 Task: Create and maintain multiple lead processes within the lead lifecycle
Action: Mouse moved to (339, 235)
Screenshot: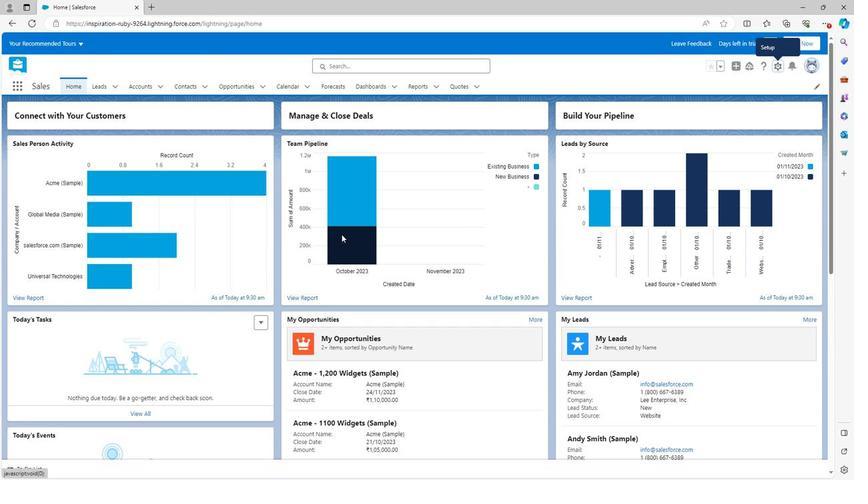 
Action: Mouse scrolled (339, 235) with delta (0, 0)
Screenshot: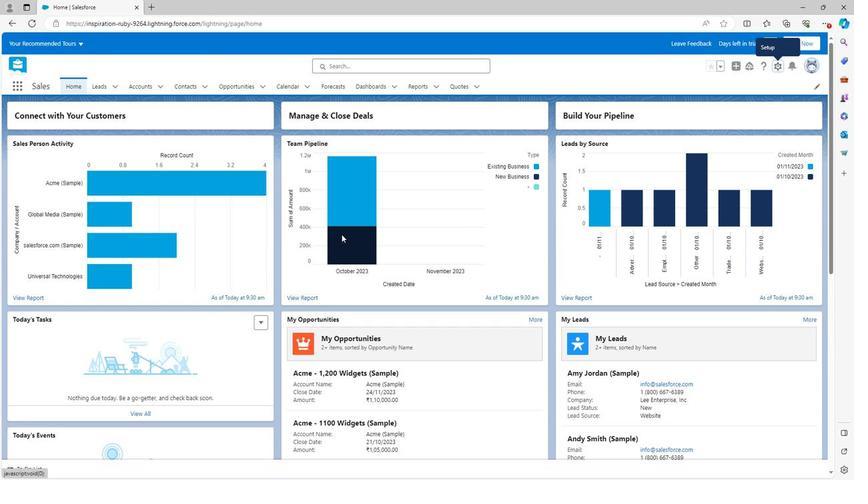 
Action: Mouse moved to (339, 235)
Screenshot: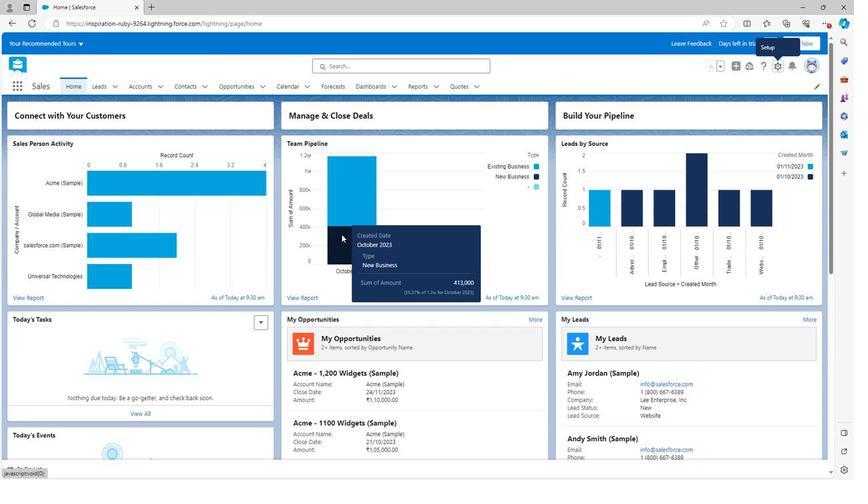 
Action: Mouse scrolled (339, 235) with delta (0, 0)
Screenshot: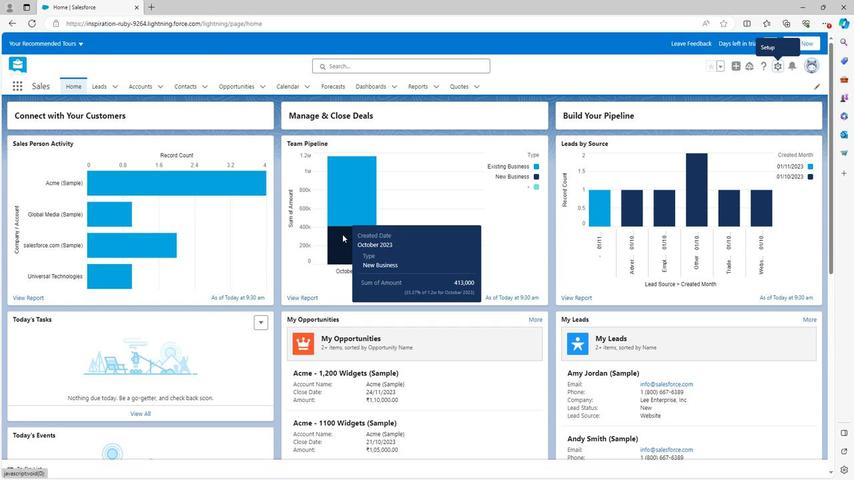 
Action: Mouse scrolled (339, 235) with delta (0, 0)
Screenshot: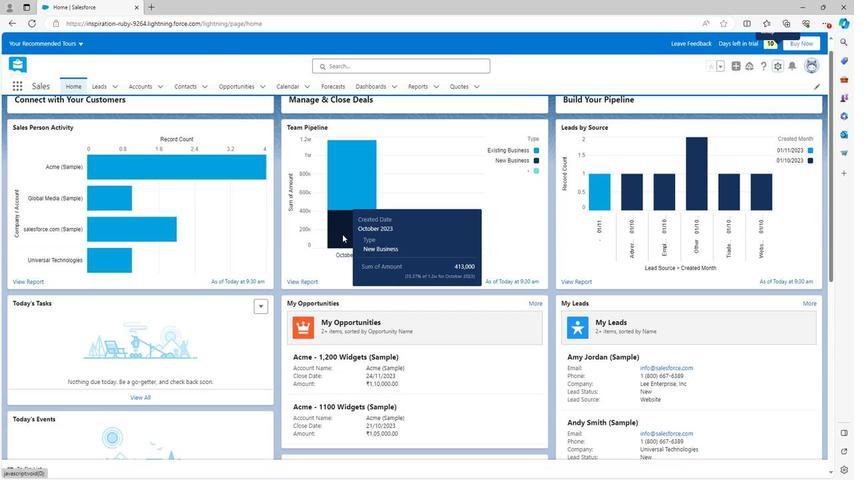 
Action: Mouse moved to (355, 245)
Screenshot: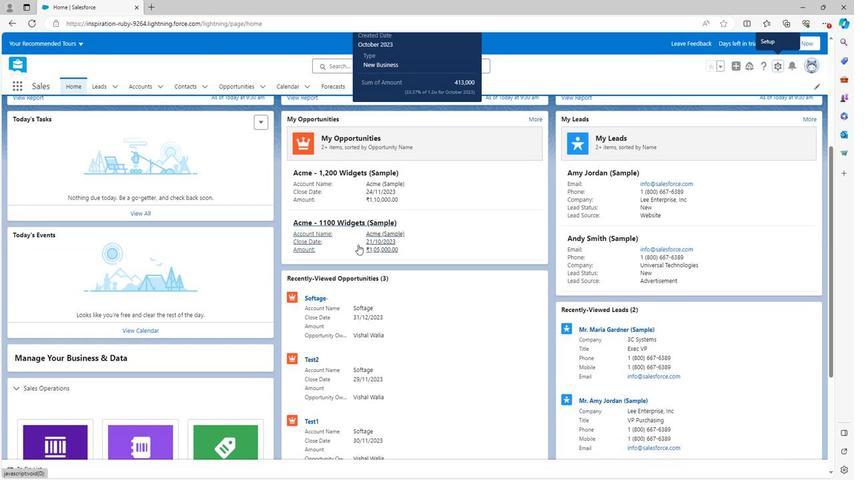 
Action: Mouse scrolled (355, 245) with delta (0, 0)
Screenshot: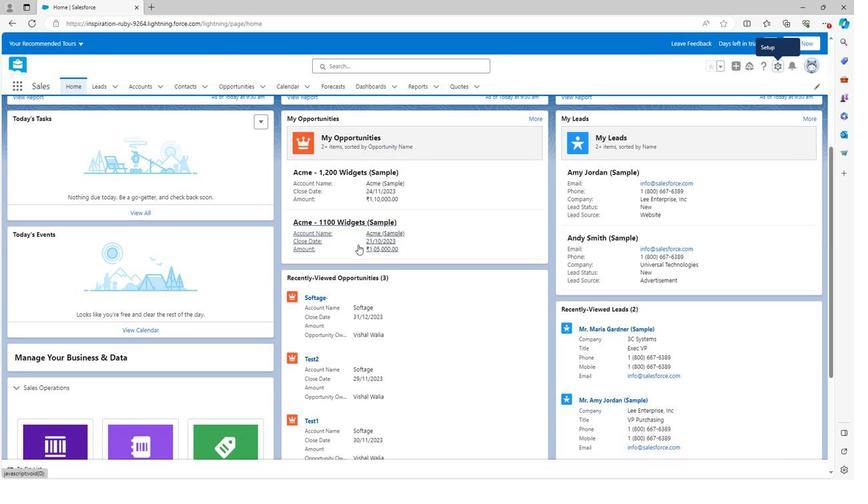 
Action: Mouse scrolled (355, 245) with delta (0, 0)
Screenshot: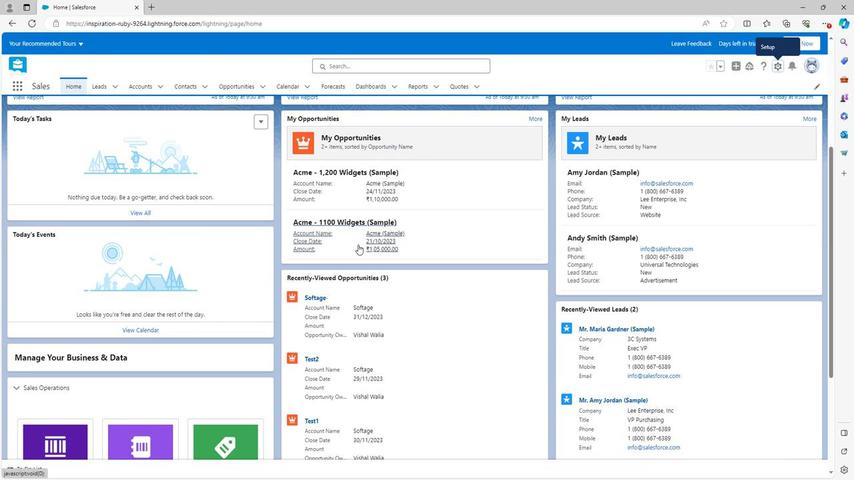 
Action: Mouse scrolled (355, 245) with delta (0, 0)
Screenshot: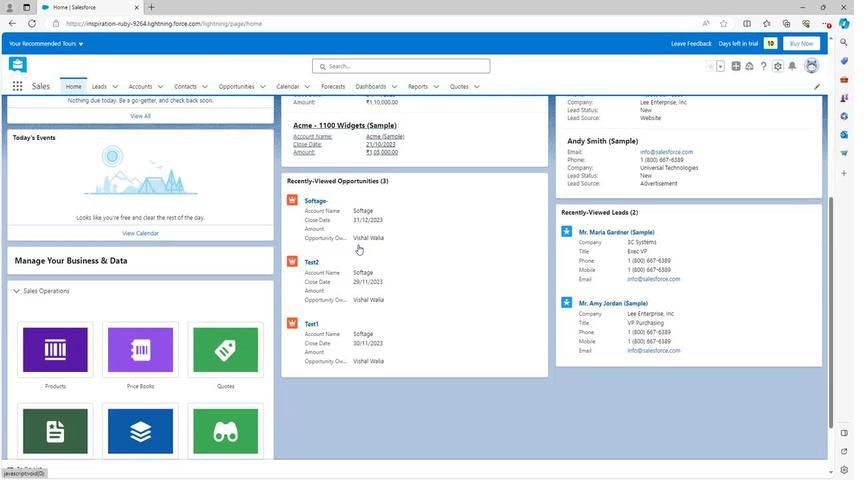 
Action: Mouse moved to (355, 245)
Screenshot: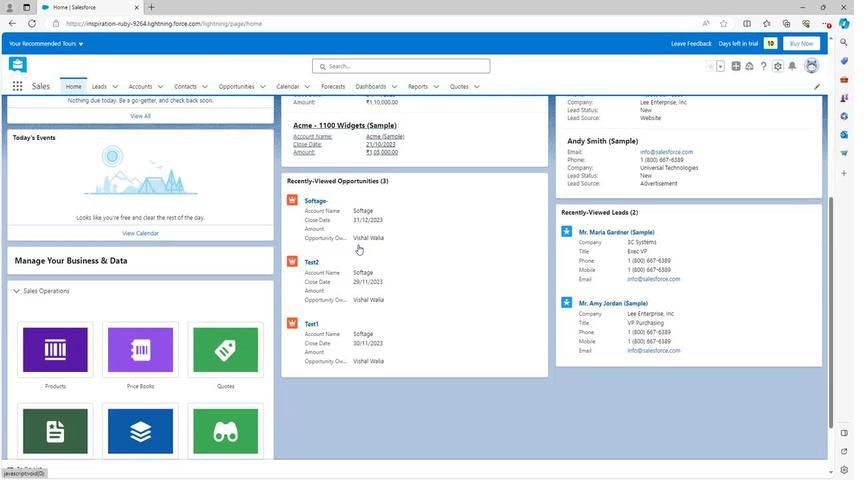 
Action: Mouse scrolled (355, 245) with delta (0, 0)
Screenshot: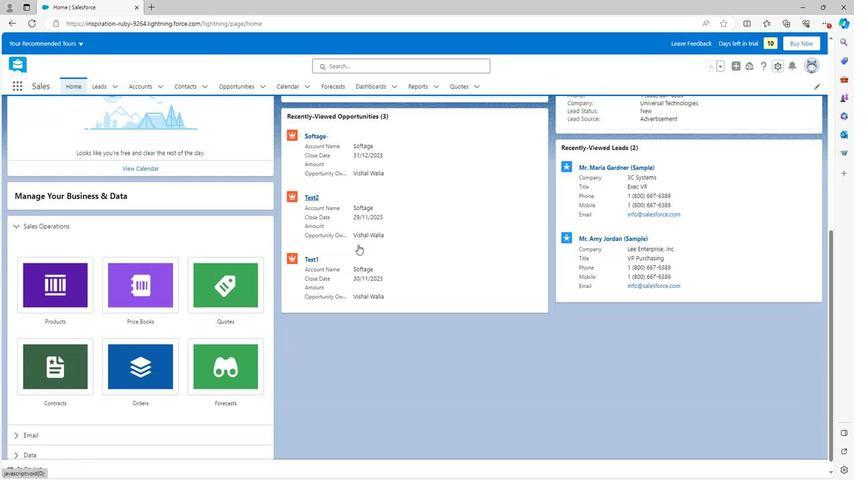 
Action: Mouse moved to (355, 246)
Screenshot: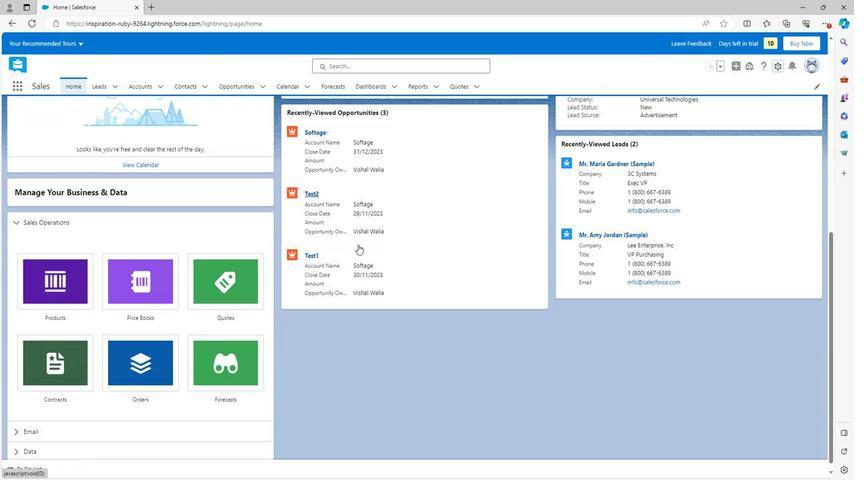 
Action: Mouse scrolled (355, 245) with delta (0, 0)
Screenshot: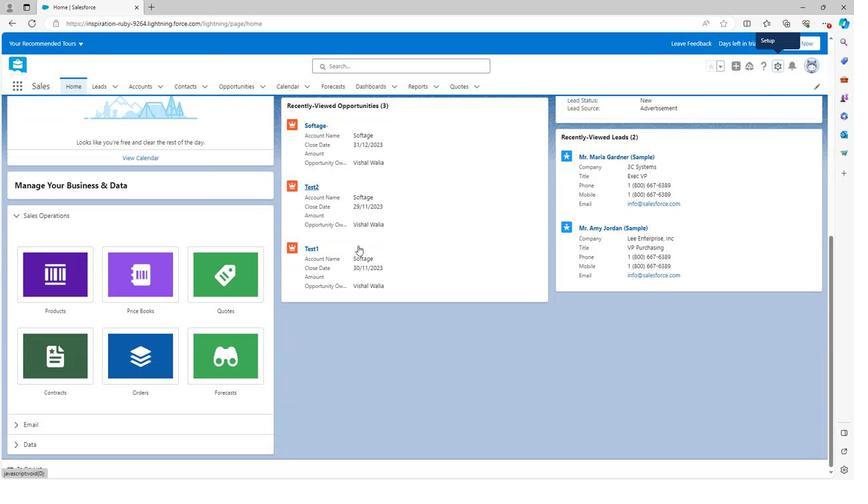 
Action: Mouse scrolled (355, 246) with delta (0, 0)
Screenshot: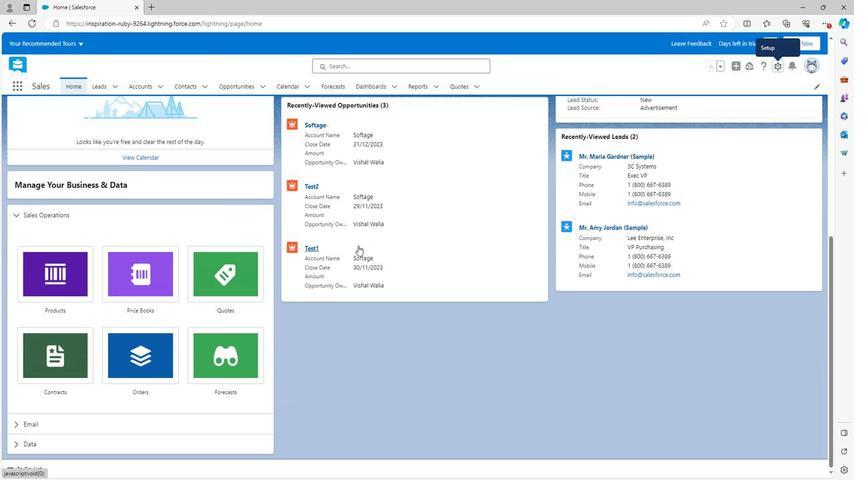 
Action: Mouse scrolled (355, 246) with delta (0, 0)
Screenshot: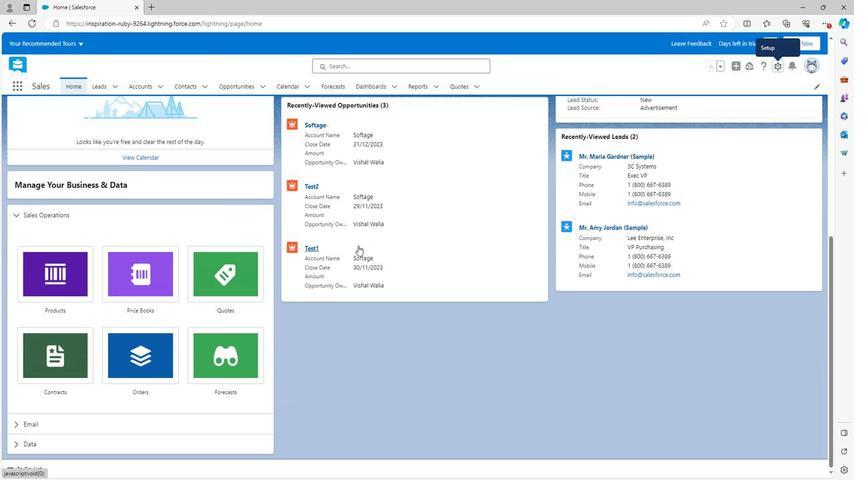 
Action: Mouse scrolled (355, 246) with delta (0, 0)
Screenshot: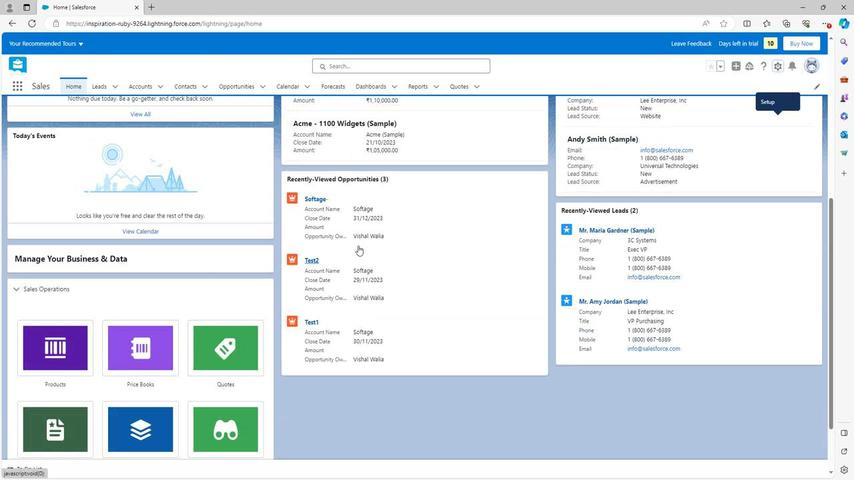 
Action: Mouse scrolled (355, 246) with delta (0, 0)
Screenshot: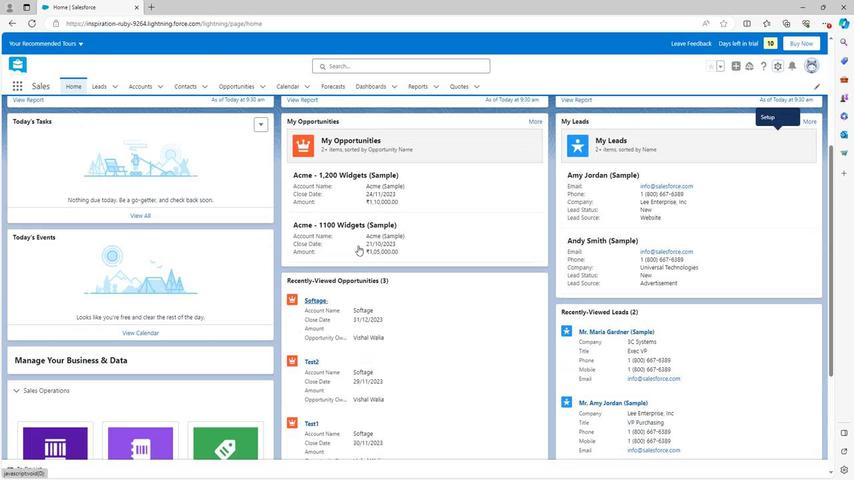 
Action: Mouse scrolled (355, 246) with delta (0, 0)
Screenshot: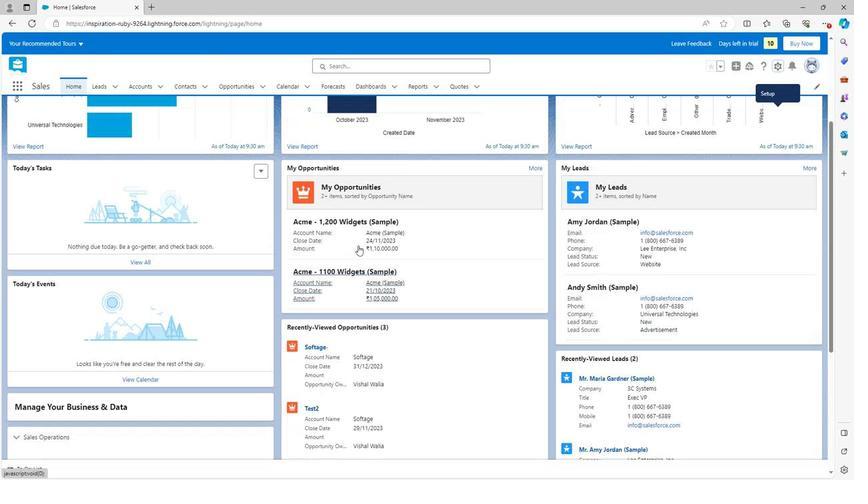 
Action: Mouse scrolled (355, 246) with delta (0, 0)
Screenshot: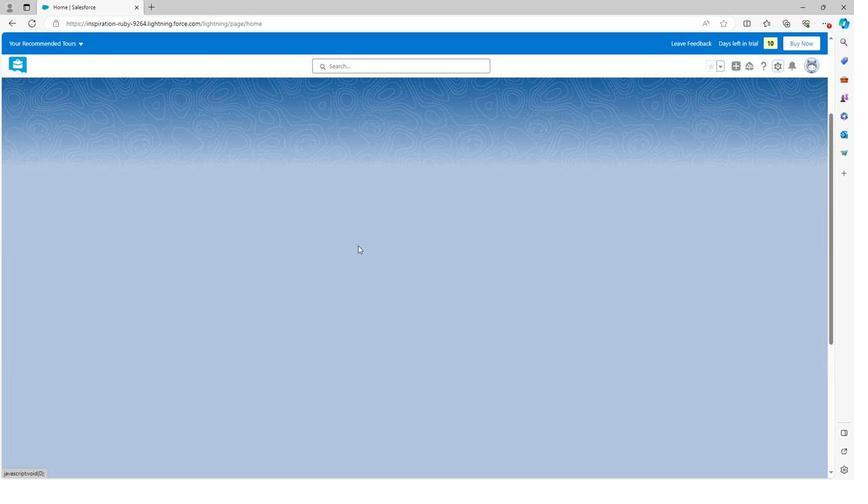 
Action: Mouse moved to (355, 246)
Screenshot: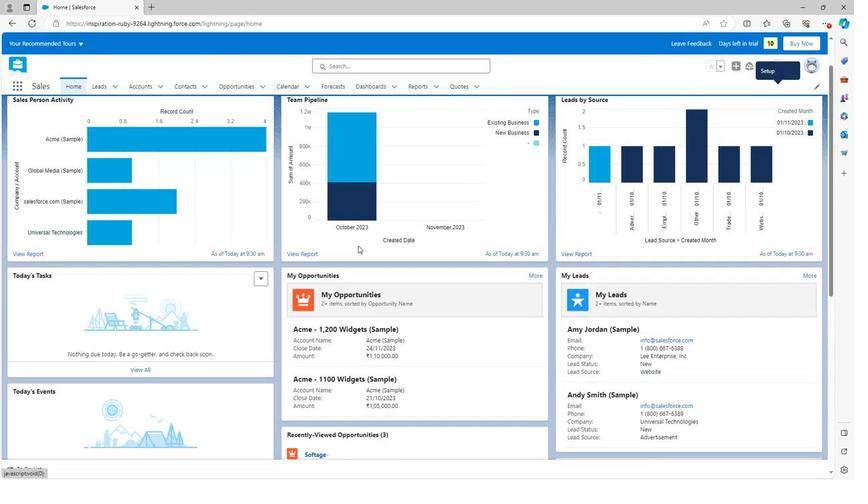 
Action: Mouse scrolled (355, 246) with delta (0, 0)
Screenshot: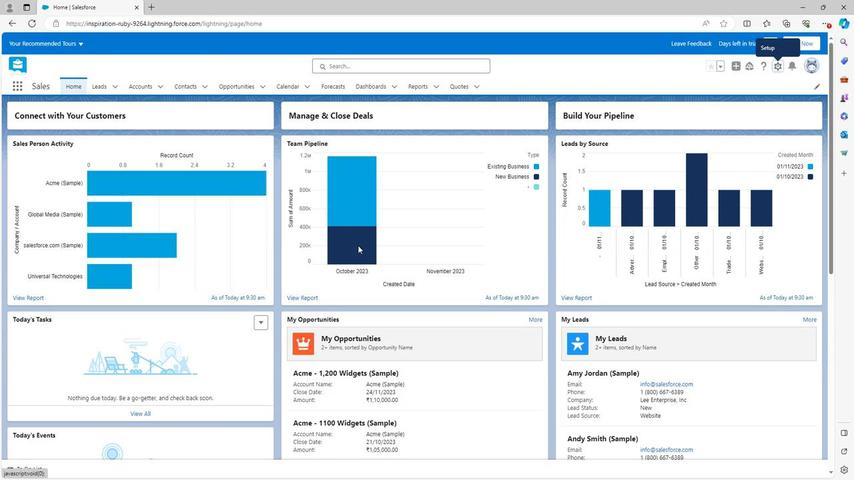 
Action: Mouse scrolled (355, 246) with delta (0, 0)
Screenshot: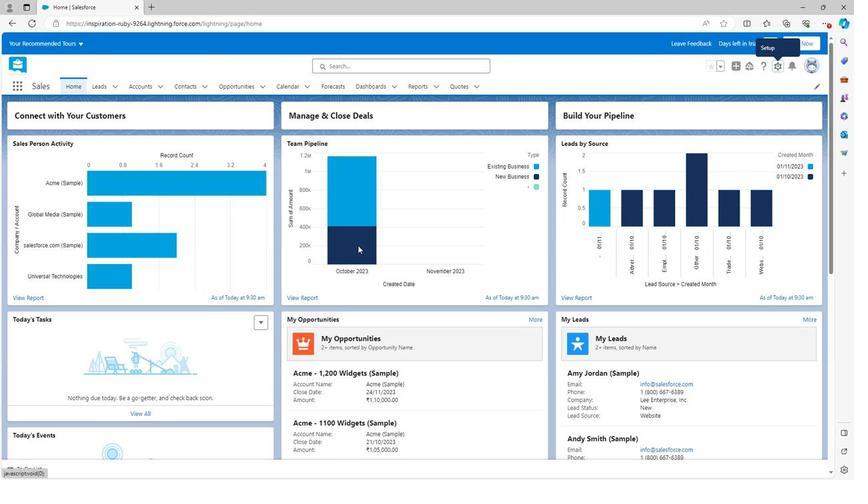 
Action: Mouse scrolled (355, 246) with delta (0, 0)
Screenshot: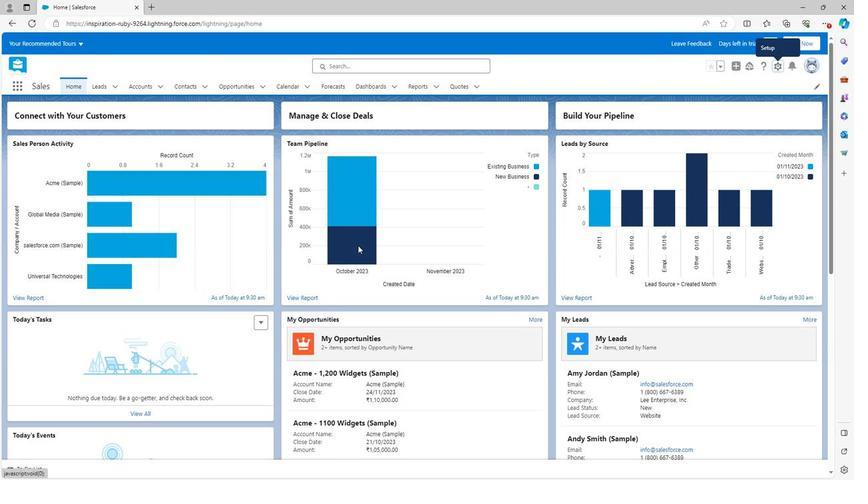 
Action: Mouse moved to (355, 245)
Screenshot: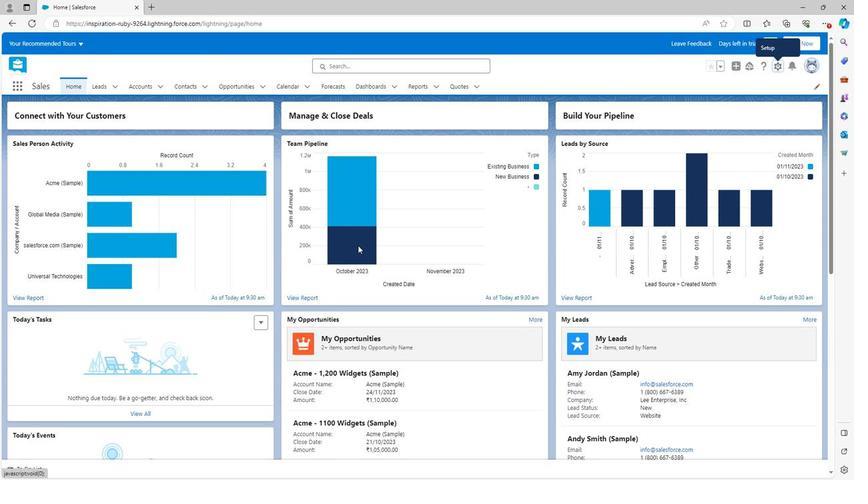 
Action: Mouse scrolled (355, 245) with delta (0, 0)
Screenshot: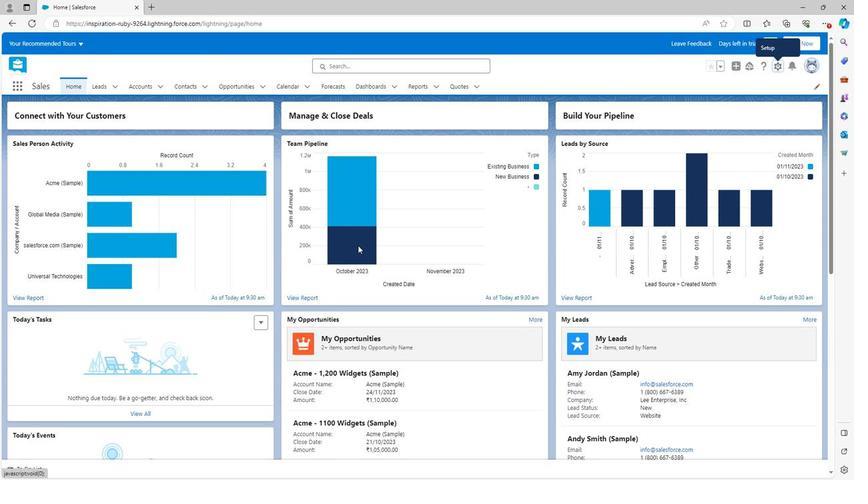 
Action: Mouse moved to (771, 72)
Screenshot: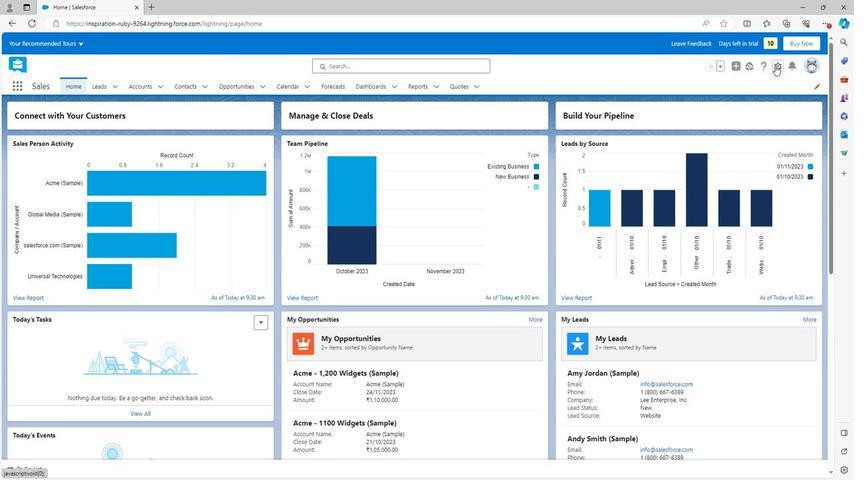 
Action: Mouse pressed left at (771, 72)
Screenshot: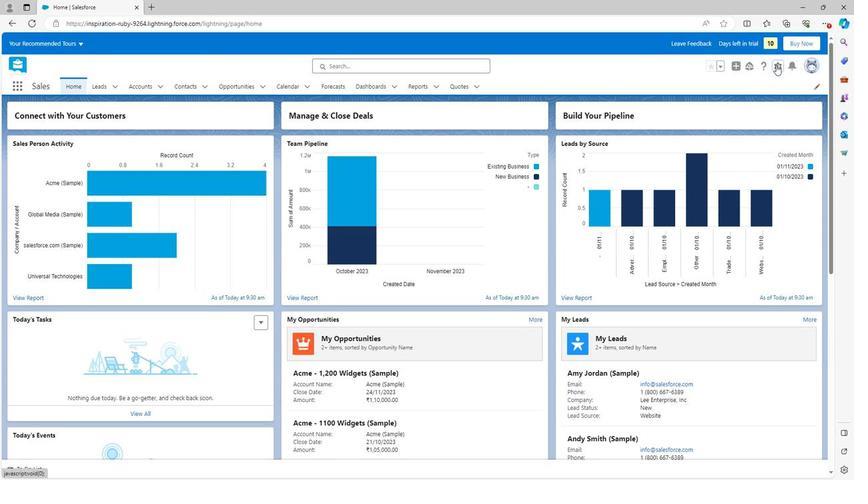 
Action: Mouse moved to (743, 97)
Screenshot: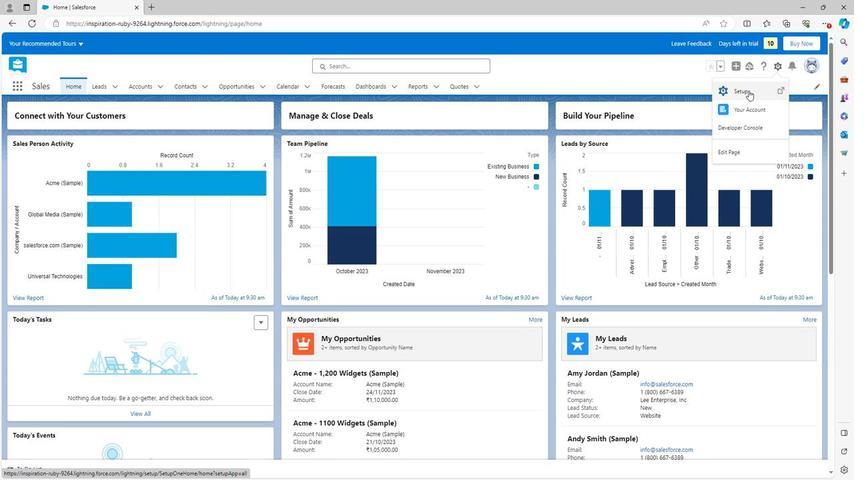 
Action: Mouse pressed left at (743, 97)
Screenshot: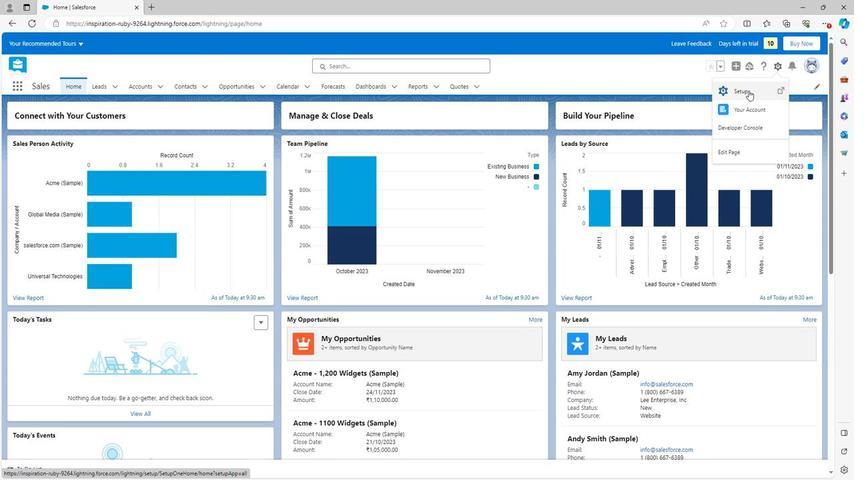 
Action: Mouse moved to (50, 244)
Screenshot: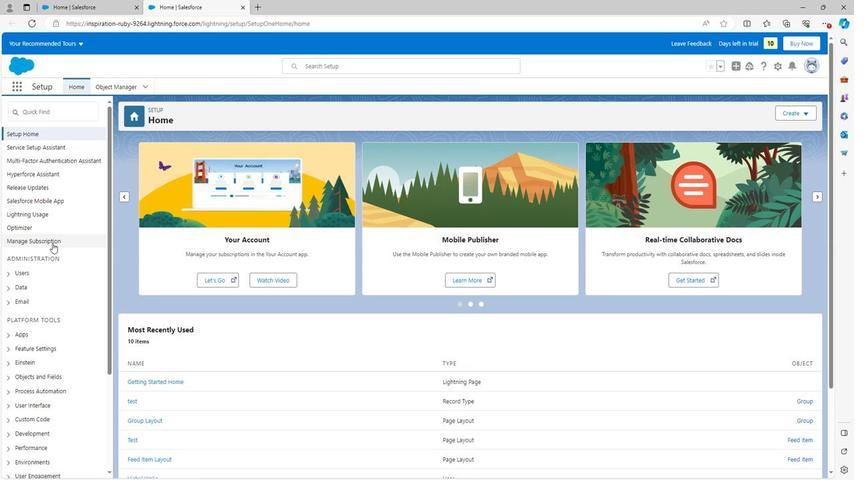 
Action: Mouse scrolled (50, 244) with delta (0, 0)
Screenshot: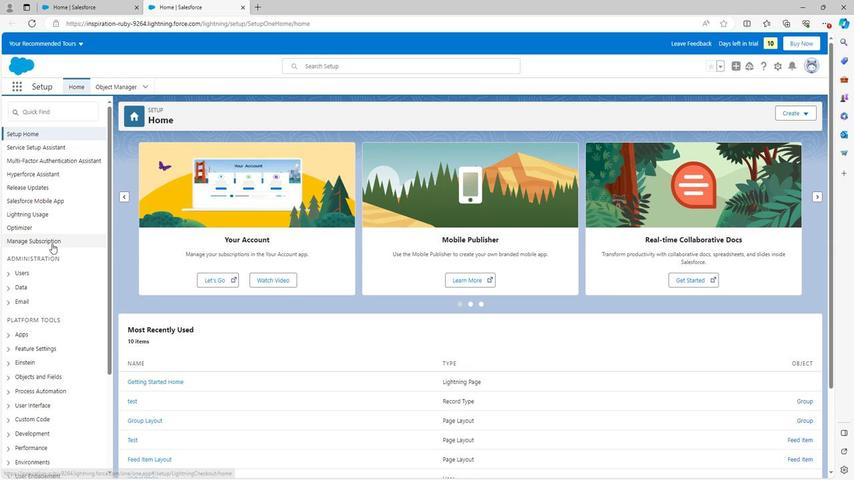 
Action: Mouse scrolled (50, 244) with delta (0, 0)
Screenshot: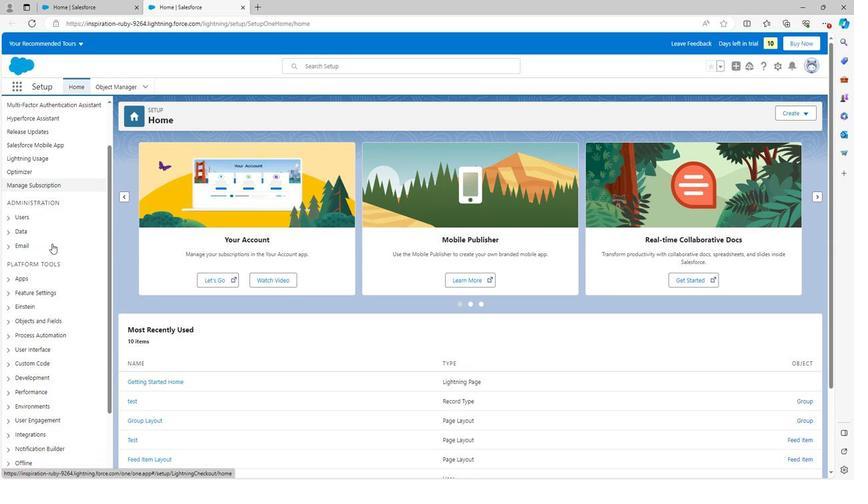 
Action: Mouse moved to (5, 233)
Screenshot: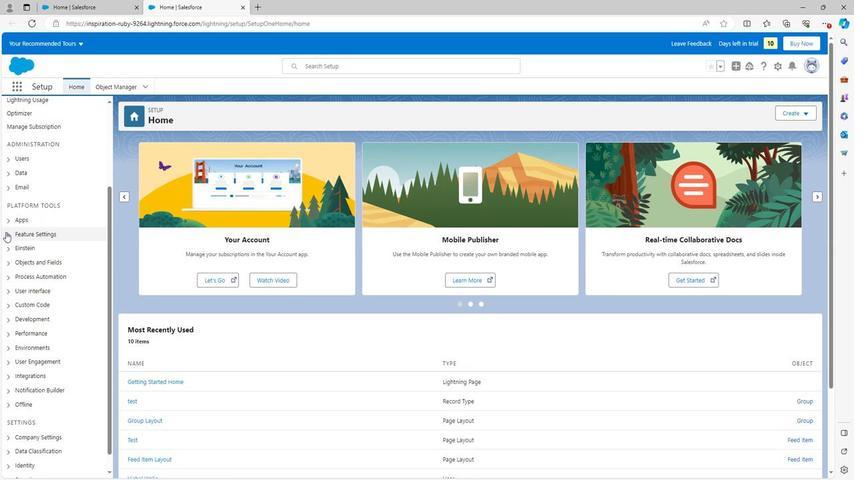 
Action: Mouse pressed left at (5, 233)
Screenshot: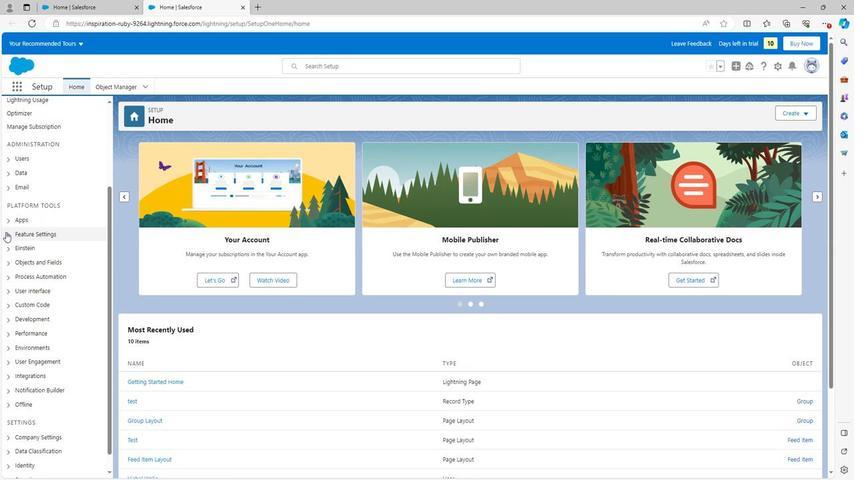 
Action: Mouse moved to (20, 242)
Screenshot: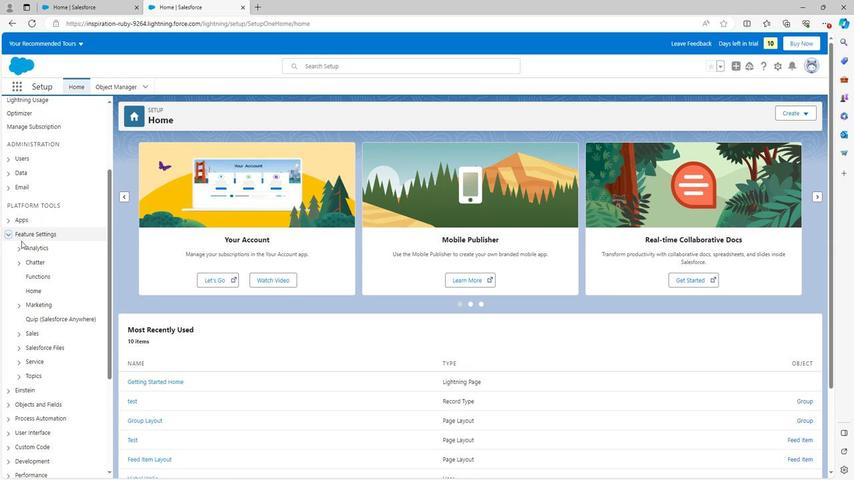 
Action: Mouse scrolled (20, 241) with delta (0, 0)
Screenshot: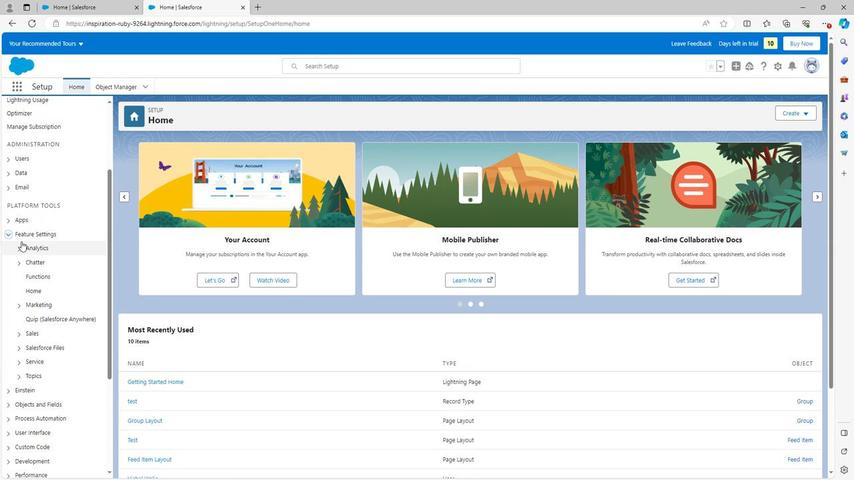 
Action: Mouse scrolled (20, 241) with delta (0, 0)
Screenshot: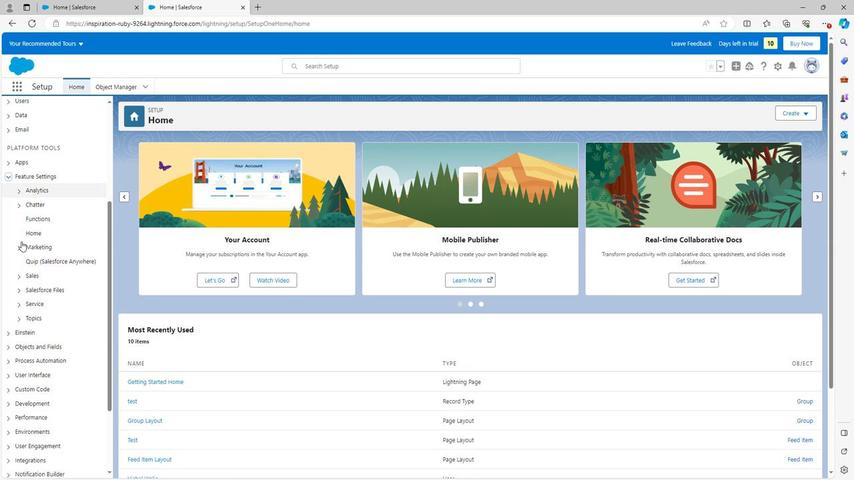 
Action: Mouse moved to (18, 190)
Screenshot: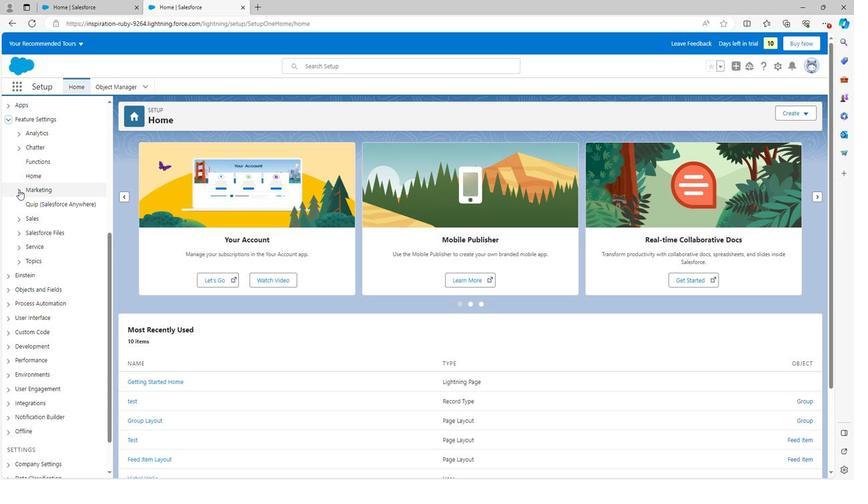 
Action: Mouse pressed left at (18, 190)
Screenshot: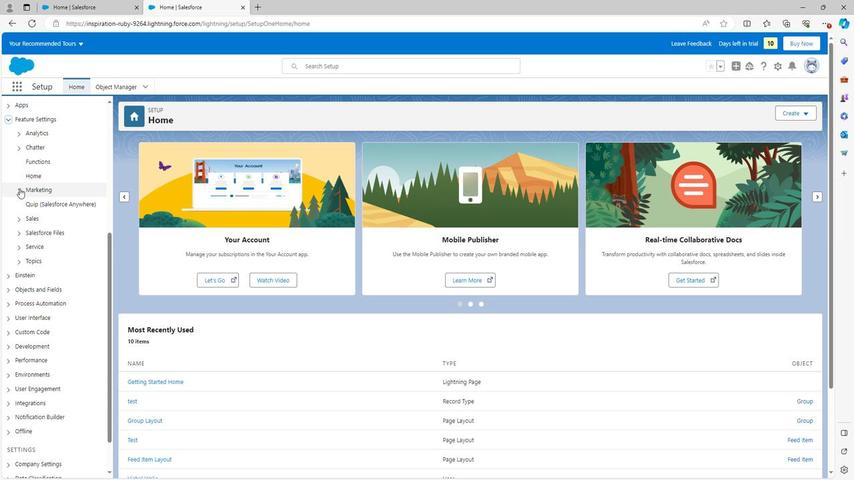 
Action: Mouse moved to (47, 263)
Screenshot: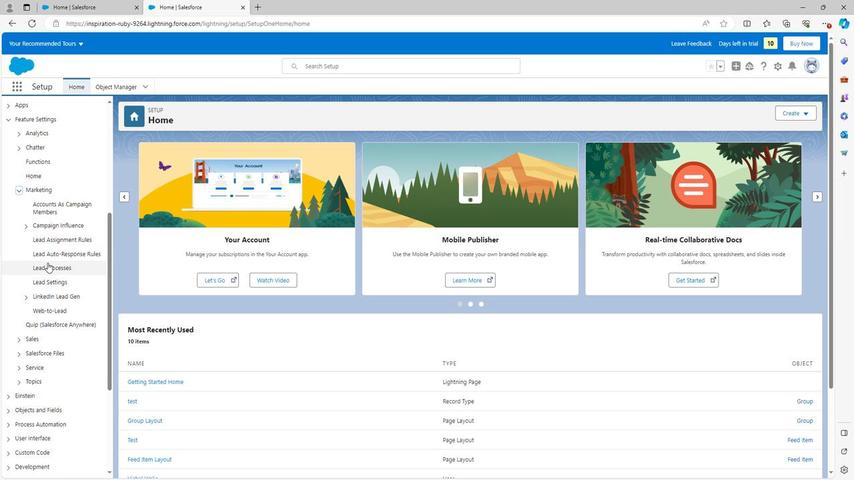 
Action: Mouse pressed left at (47, 263)
Screenshot: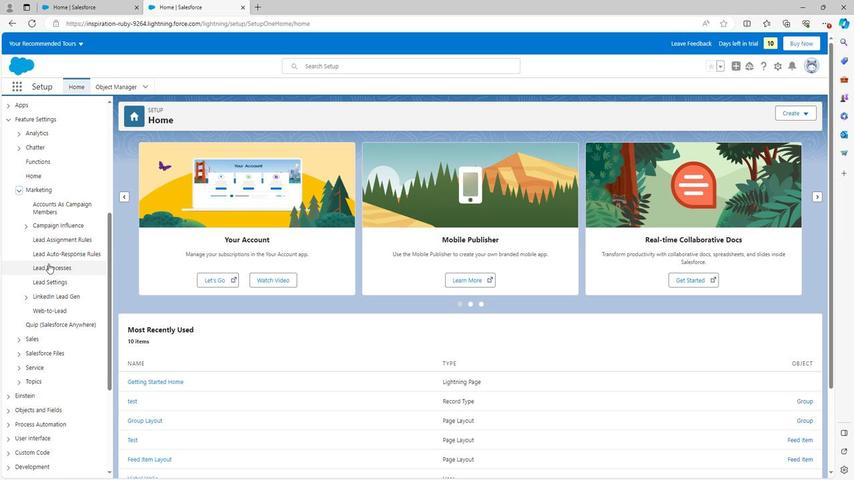 
Action: Mouse moved to (52, 265)
Screenshot: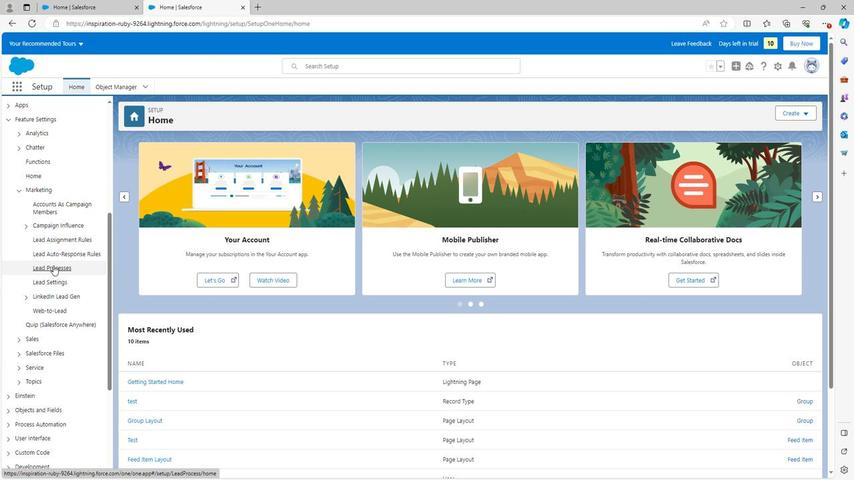
Action: Mouse pressed left at (52, 265)
Screenshot: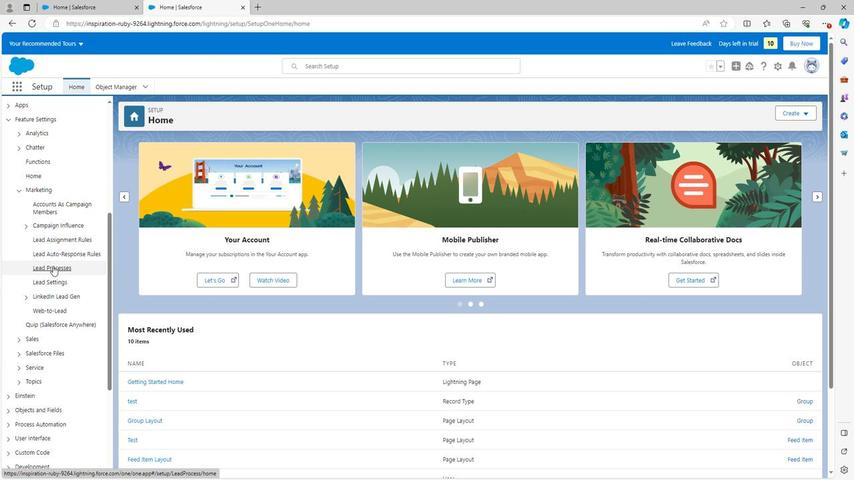 
Action: Mouse moved to (343, 200)
Screenshot: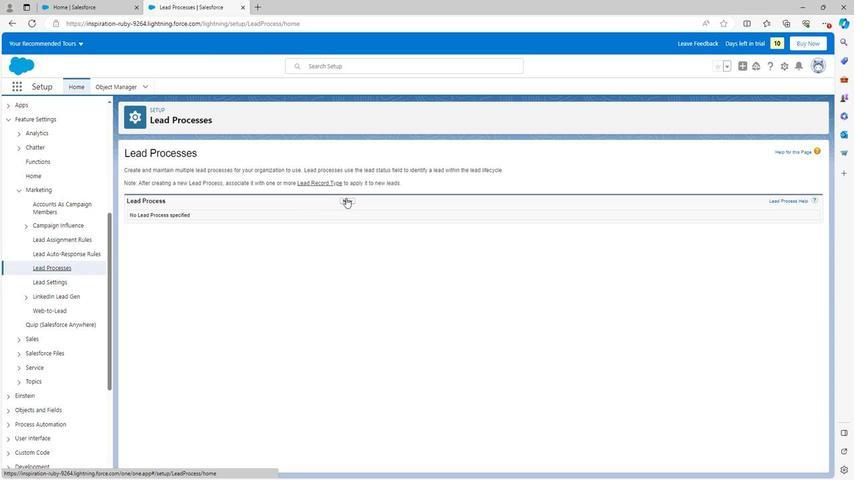 
Action: Mouse pressed left at (343, 200)
Screenshot: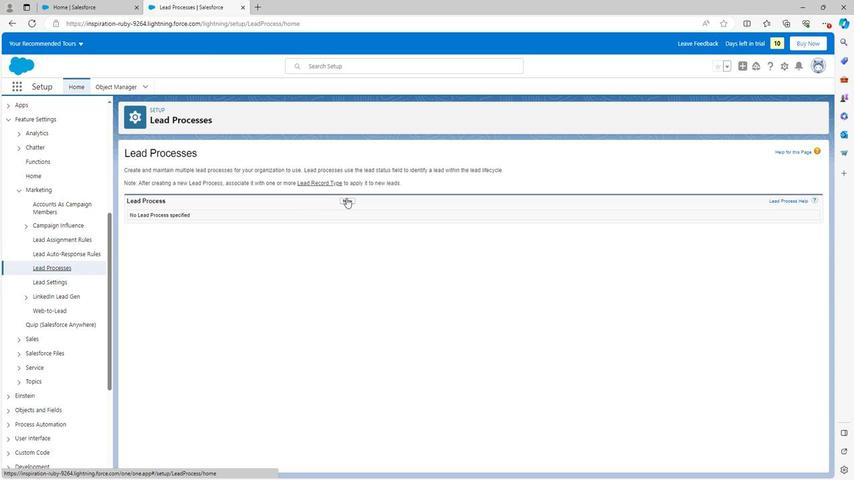 
Action: Mouse moved to (270, 221)
Screenshot: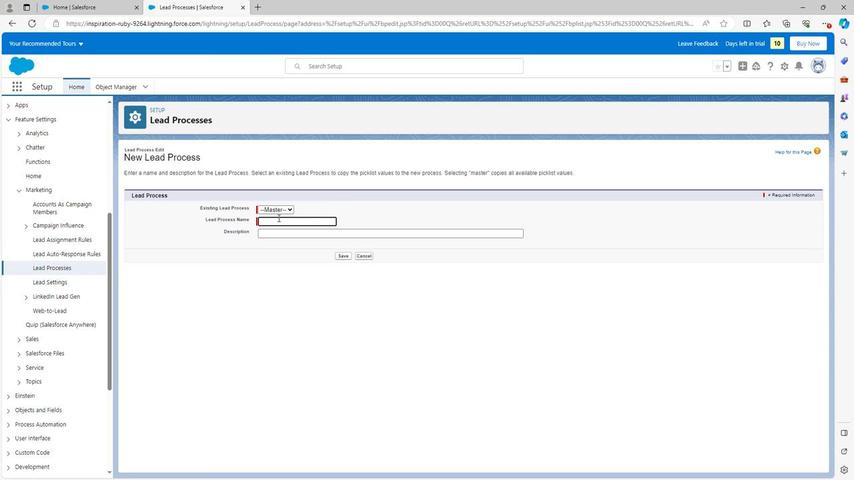 
Action: Mouse pressed left at (270, 221)
Screenshot: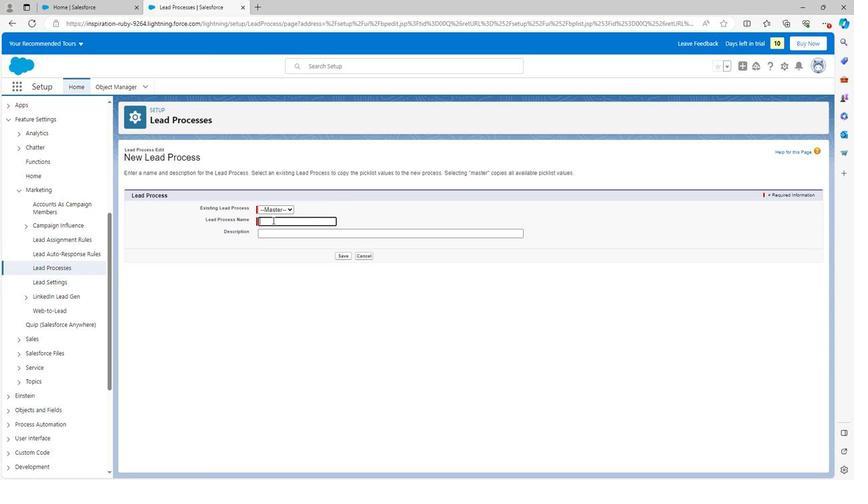 
Action: Key pressed <Key.shift>
Screenshot: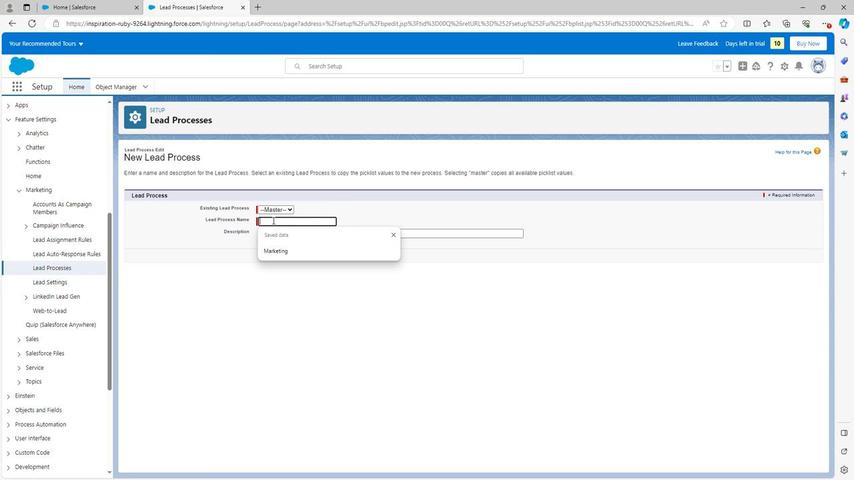 
Action: Mouse moved to (270, 221)
Screenshot: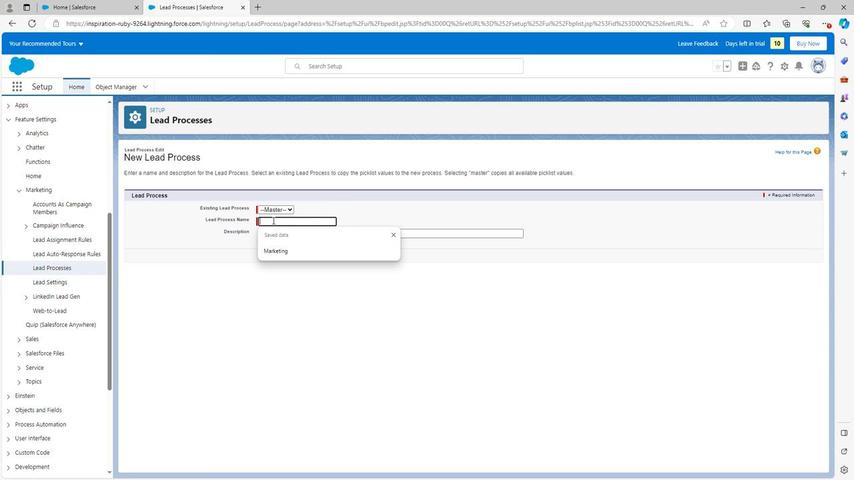 
Action: Key pressed T
Screenshot: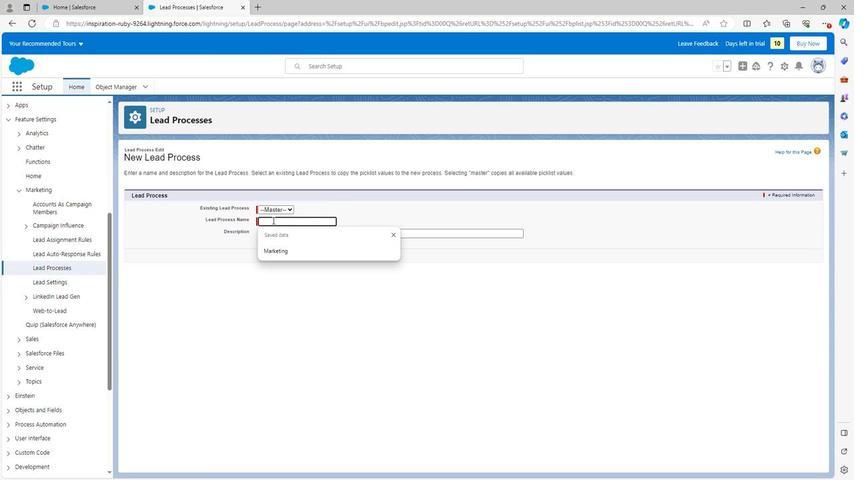
Action: Mouse moved to (271, 221)
Screenshot: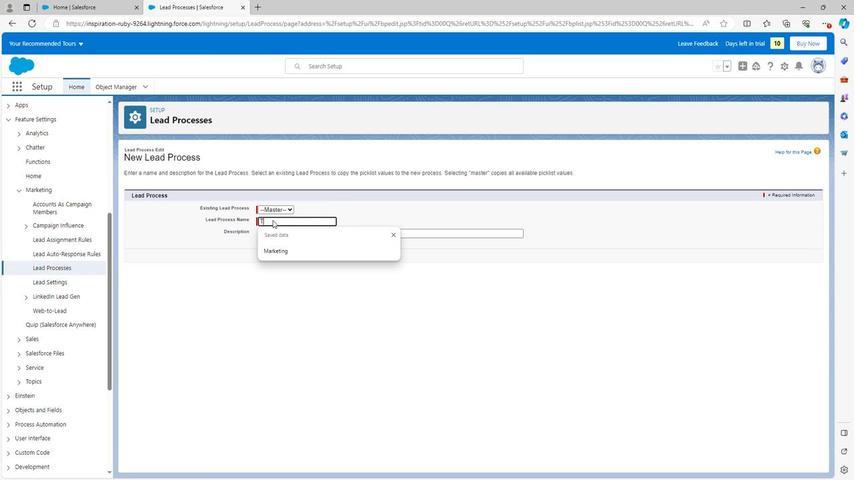 
Action: Key pressed est
Screenshot: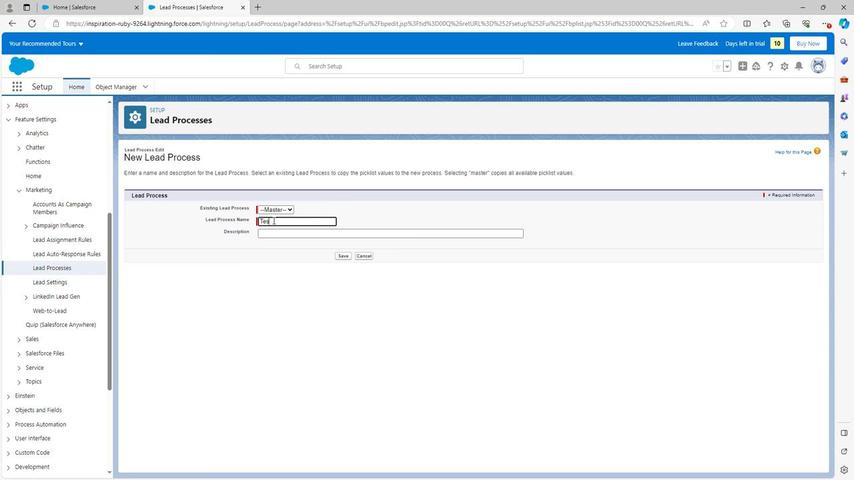 
Action: Mouse moved to (354, 219)
Screenshot: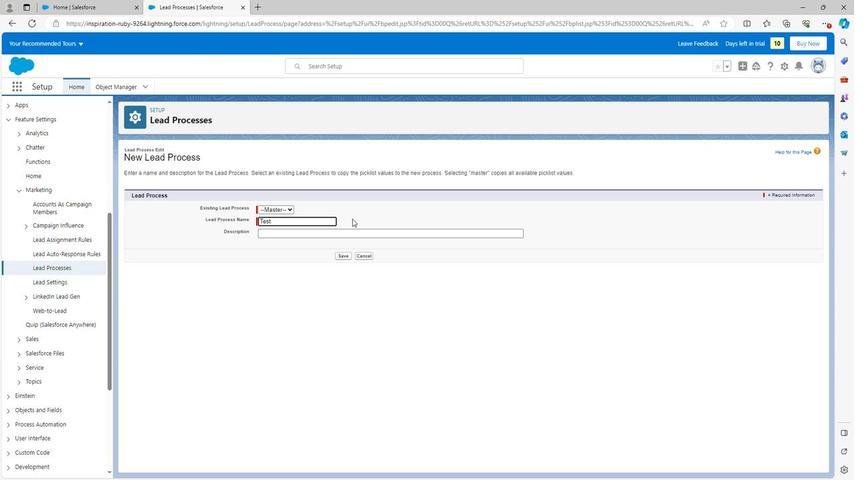 
Action: Mouse pressed left at (354, 219)
Screenshot: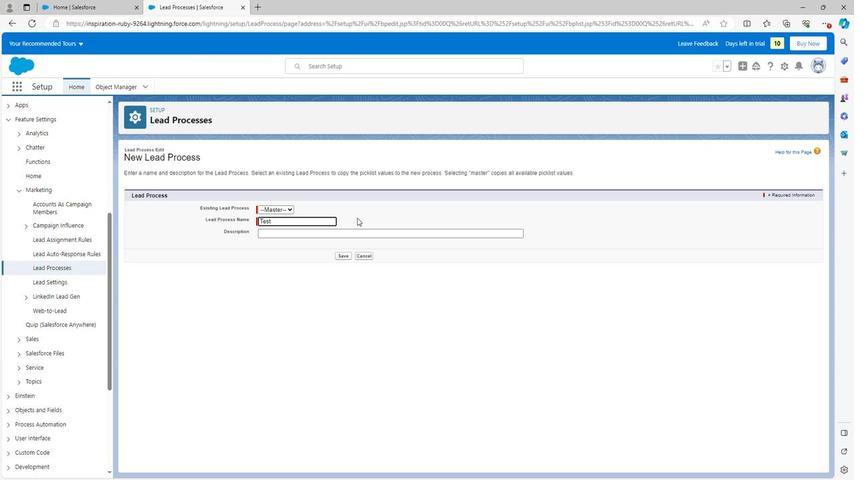 
Action: Mouse moved to (345, 254)
Screenshot: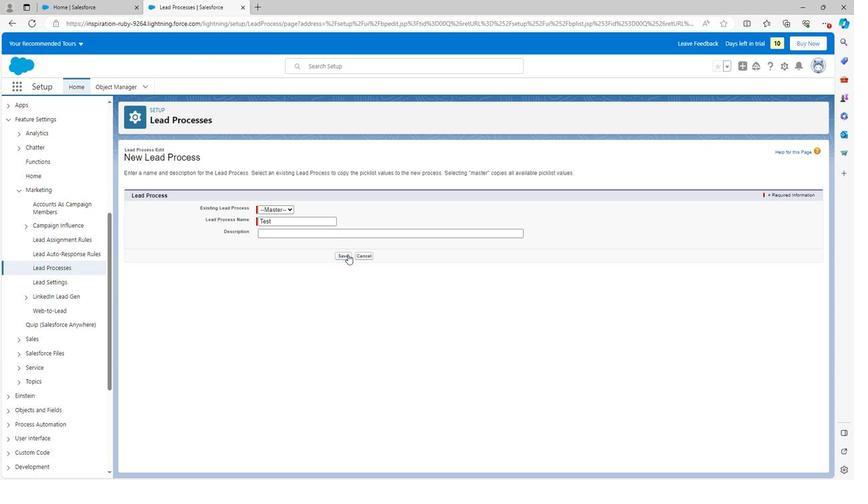 
Action: Mouse pressed left at (345, 254)
Screenshot: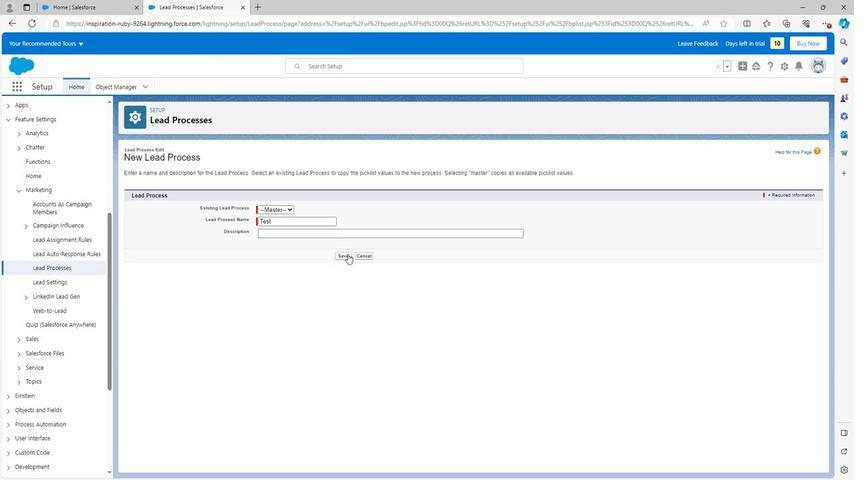 
Action: Mouse moved to (202, 265)
Screenshot: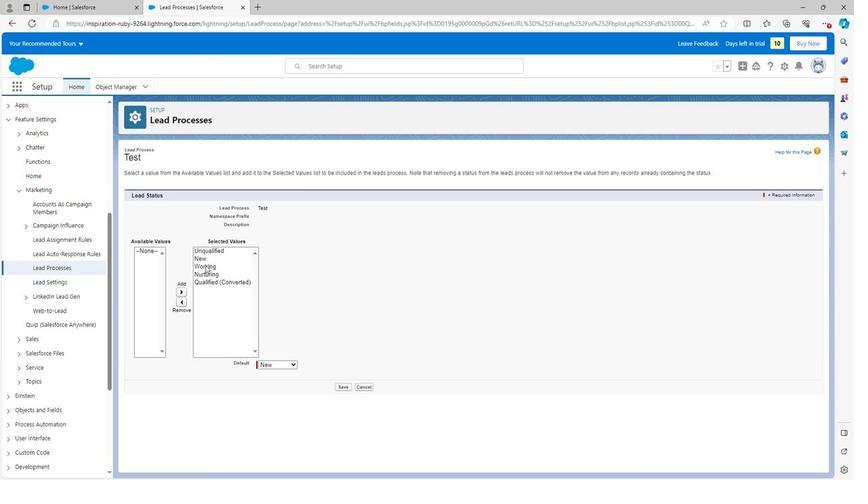 
Action: Mouse pressed left at (202, 265)
Screenshot: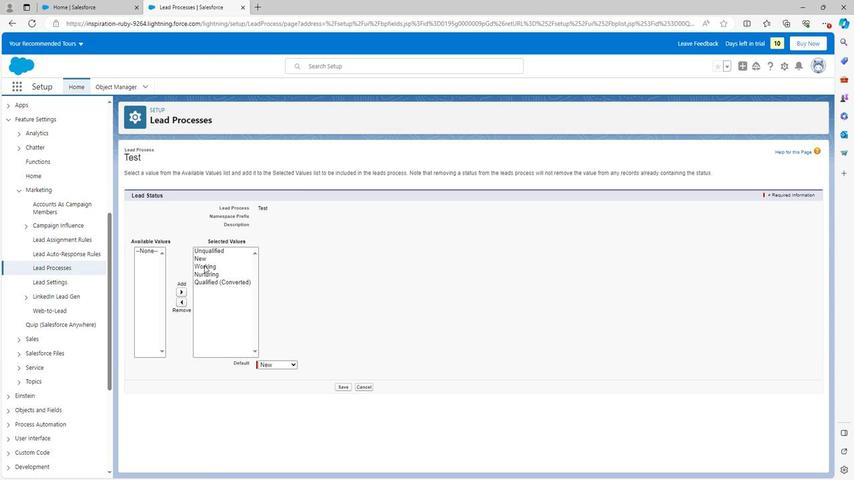 
Action: Mouse moved to (175, 298)
Screenshot: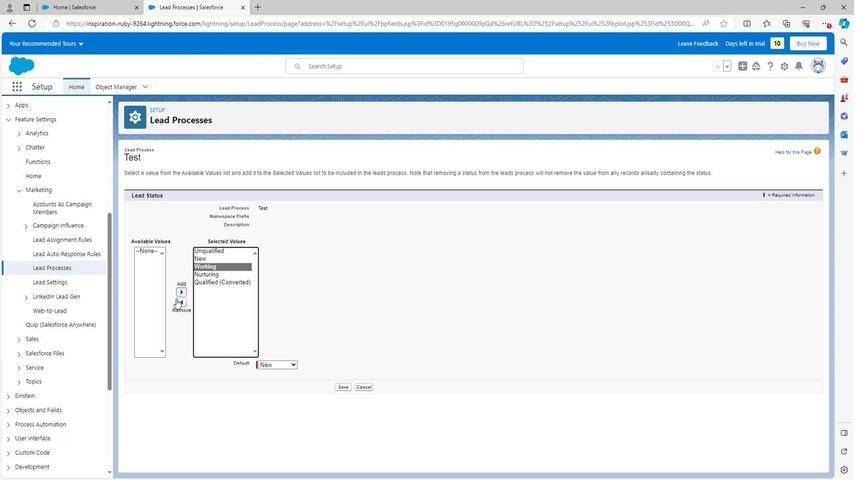 
Action: Mouse pressed left at (175, 298)
Screenshot: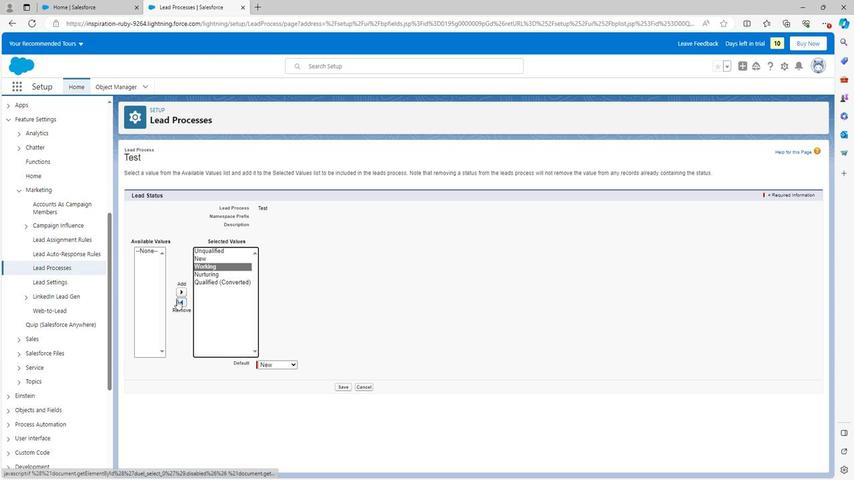
Action: Mouse moved to (337, 378)
Screenshot: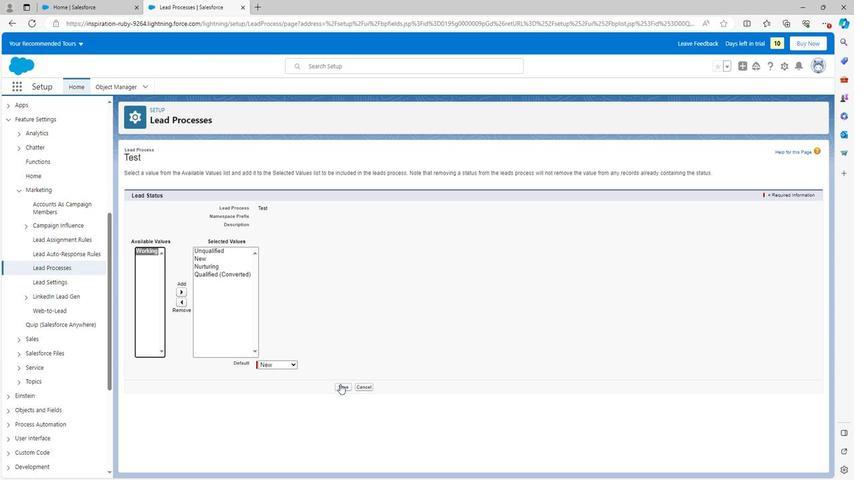 
Action: Mouse pressed left at (337, 378)
Screenshot: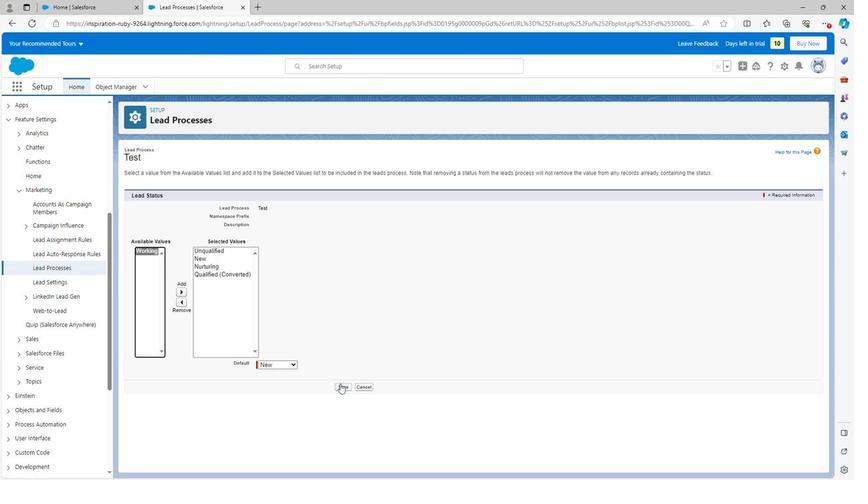
Action: Mouse moved to (418, 249)
Screenshot: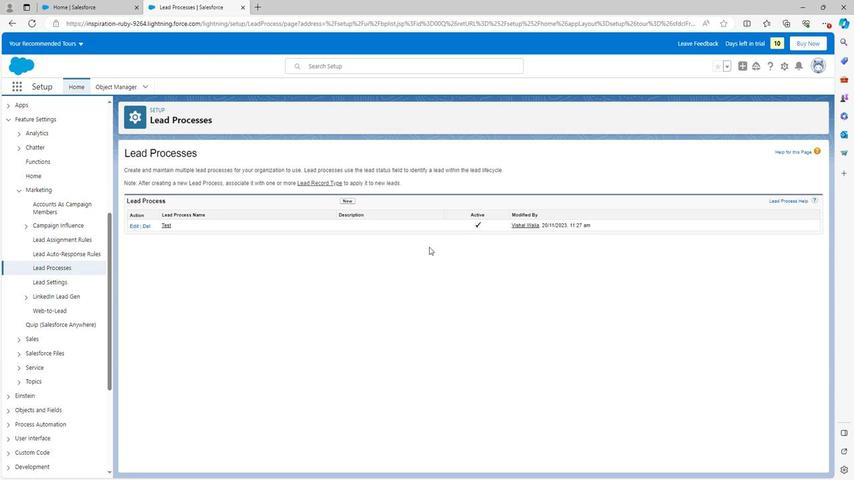 
